 Task: Add Sprouts Chocolate Vegan Protein to the cart.
Action: Mouse pressed left at (21, 90)
Screenshot: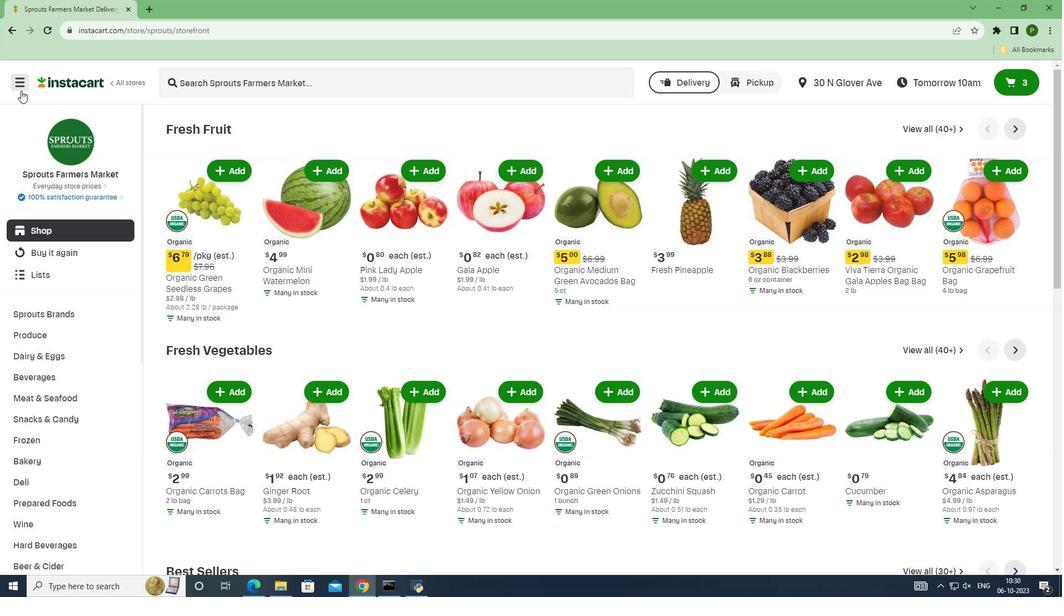 
Action: Mouse moved to (45, 292)
Screenshot: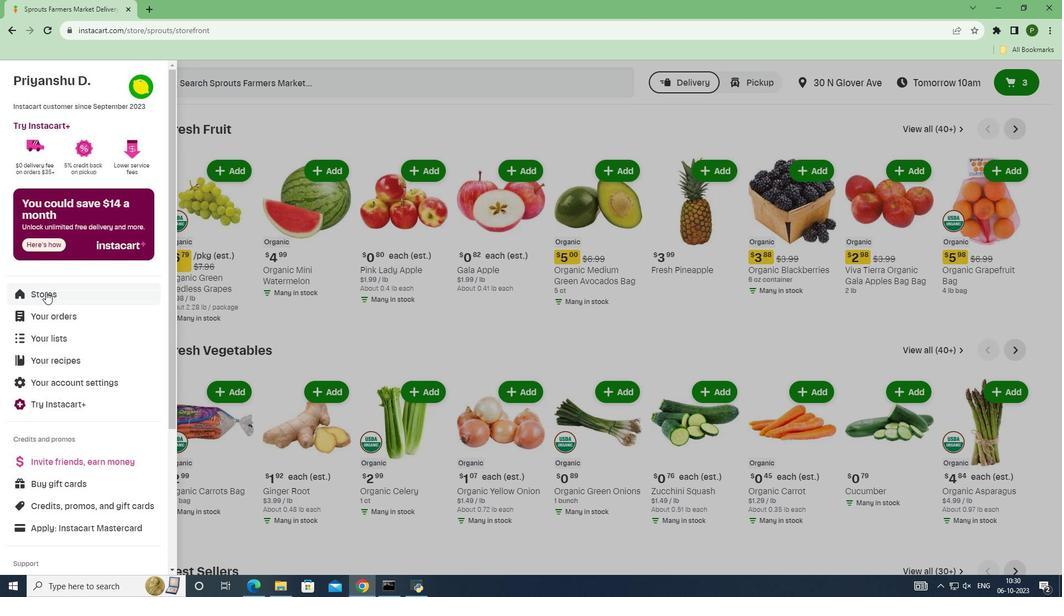 
Action: Mouse pressed left at (45, 292)
Screenshot: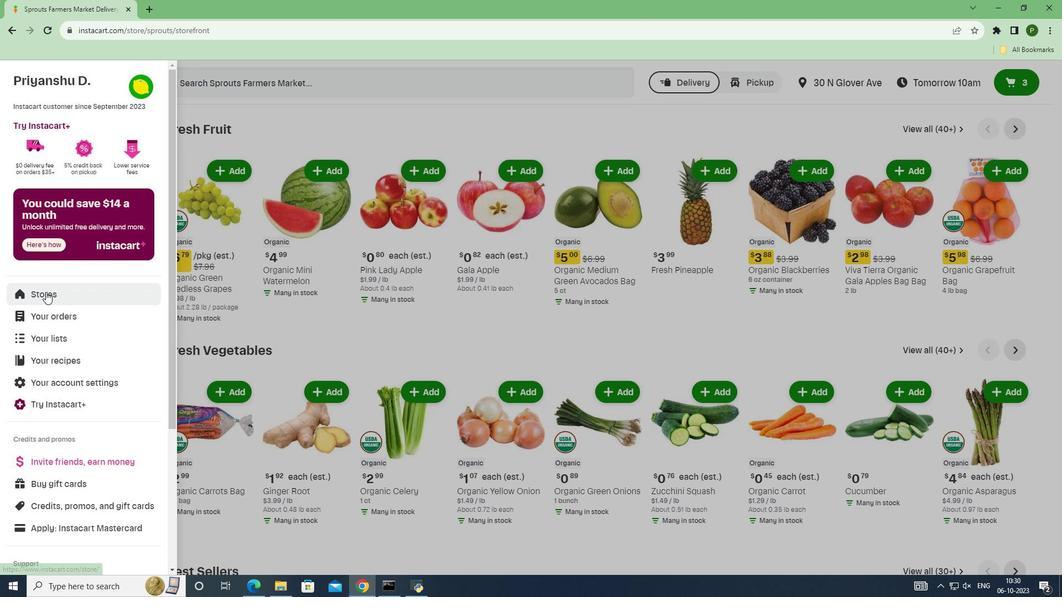
Action: Mouse moved to (270, 125)
Screenshot: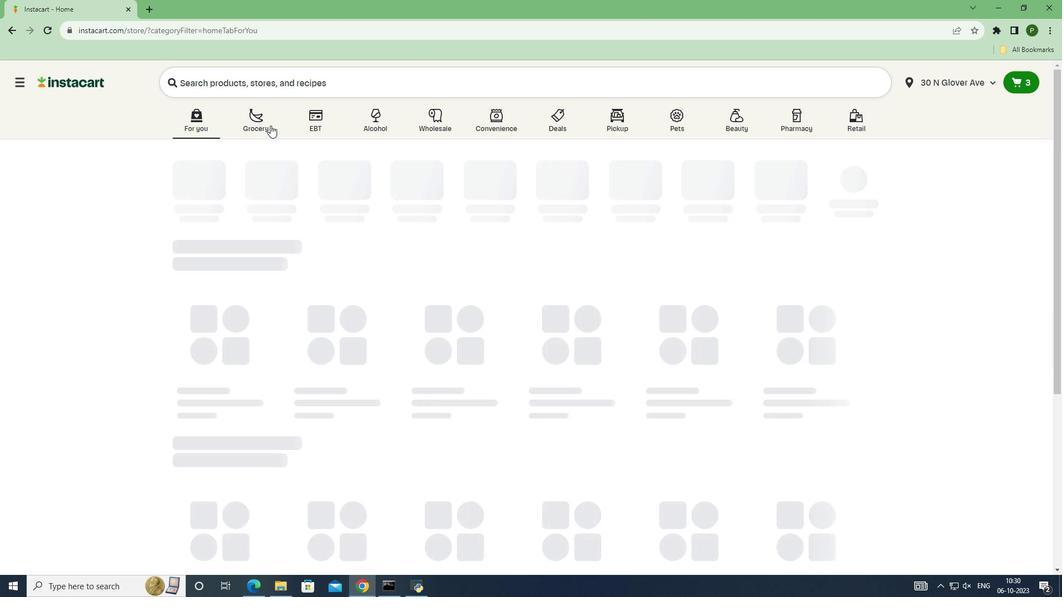 
Action: Mouse pressed left at (270, 125)
Screenshot: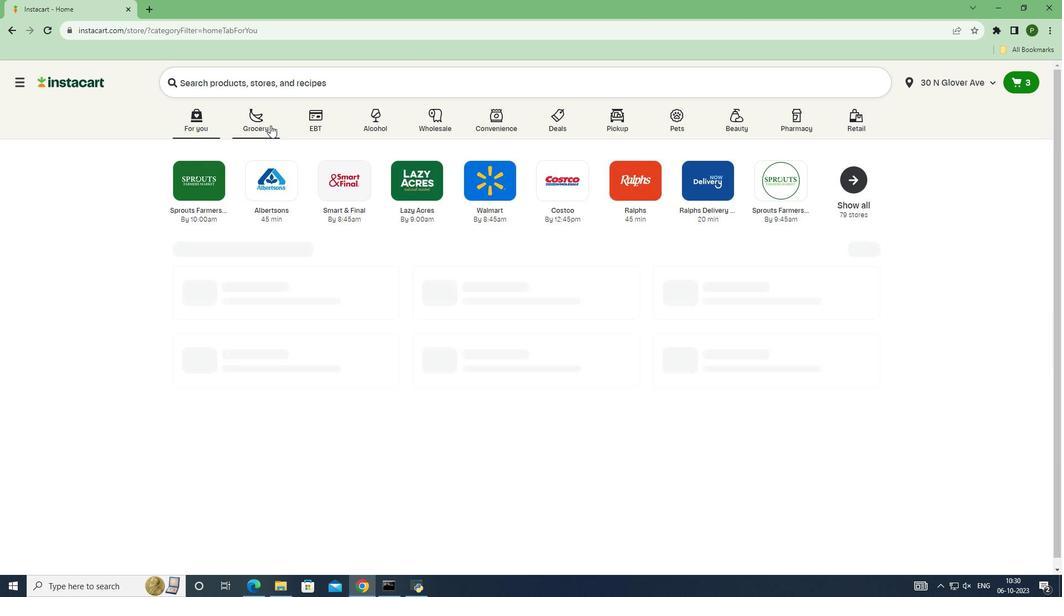 
Action: Mouse moved to (263, 187)
Screenshot: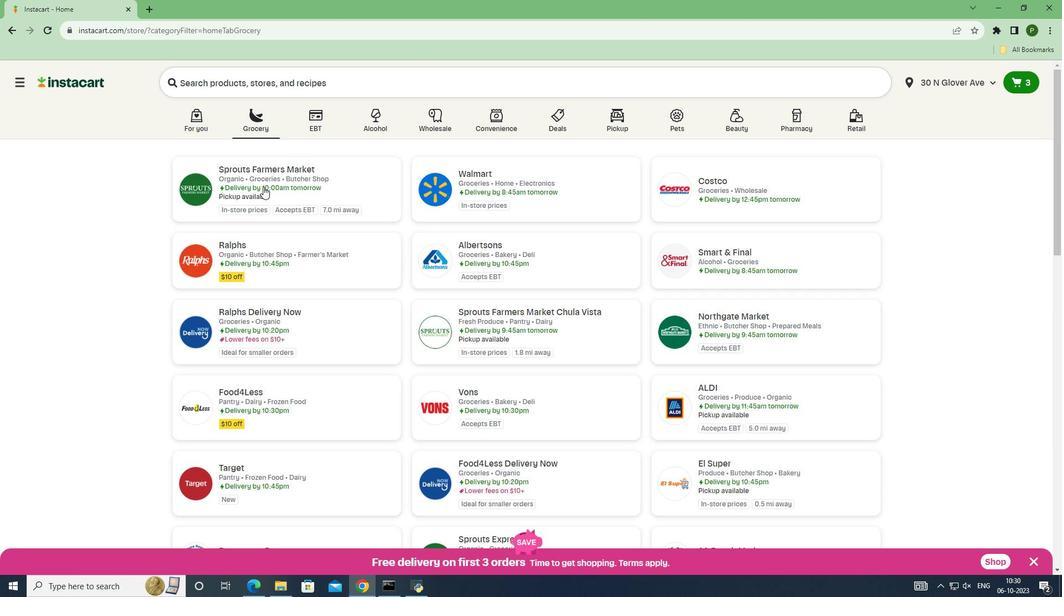 
Action: Mouse pressed left at (263, 187)
Screenshot: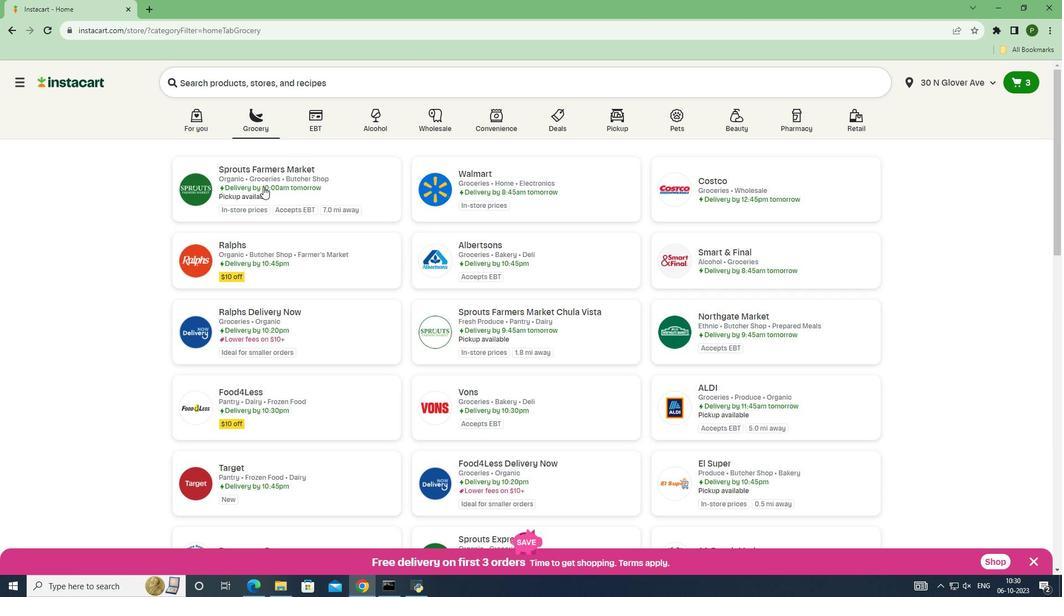 
Action: Mouse moved to (69, 313)
Screenshot: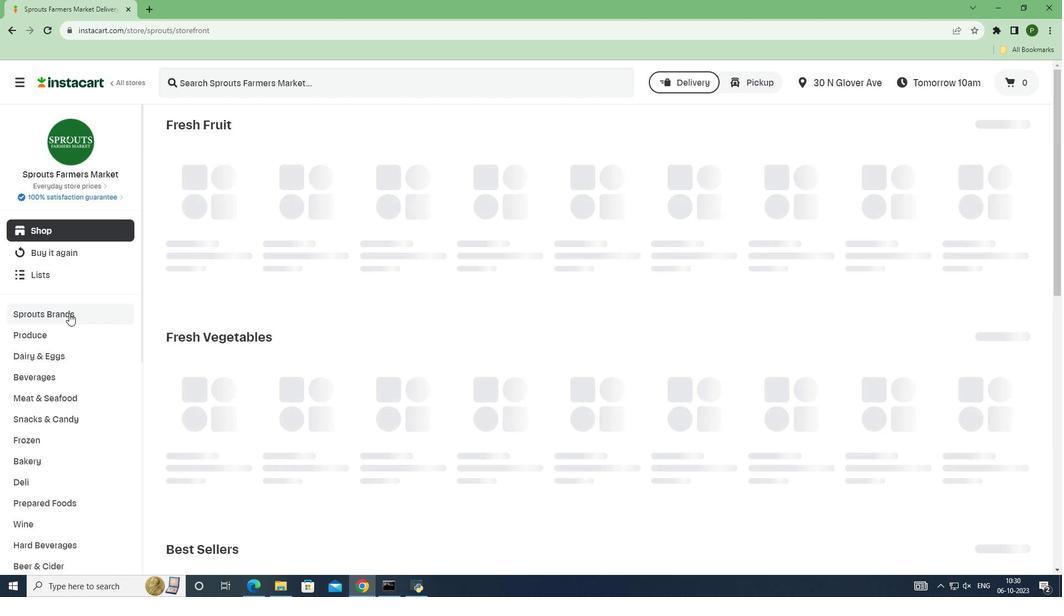 
Action: Mouse pressed left at (69, 313)
Screenshot: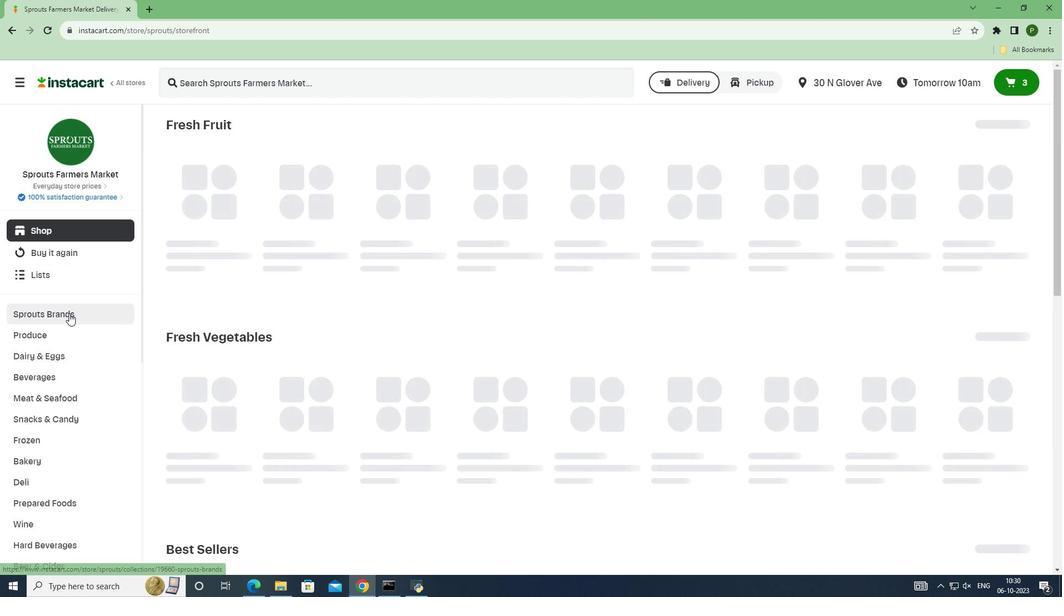 
Action: Mouse moved to (59, 462)
Screenshot: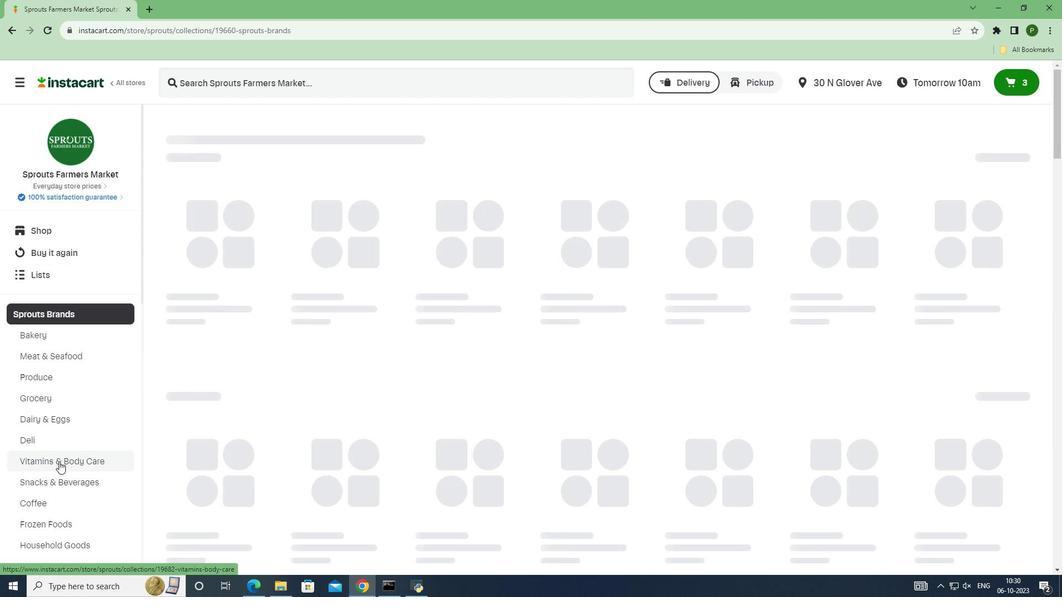 
Action: Mouse pressed left at (59, 462)
Screenshot: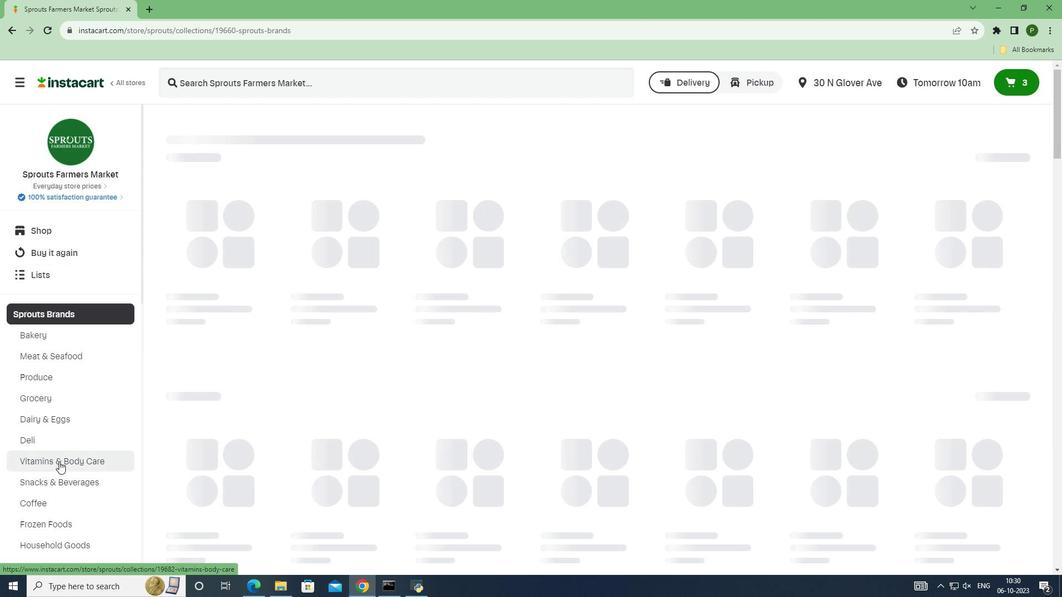 
Action: Mouse moved to (208, 87)
Screenshot: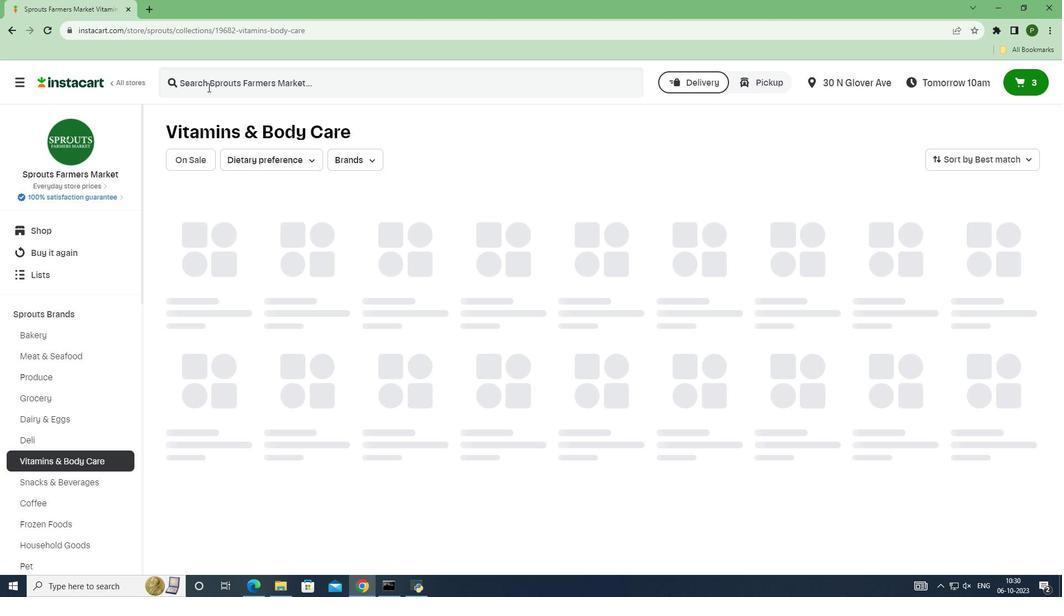 
Action: Mouse pressed left at (208, 87)
Screenshot: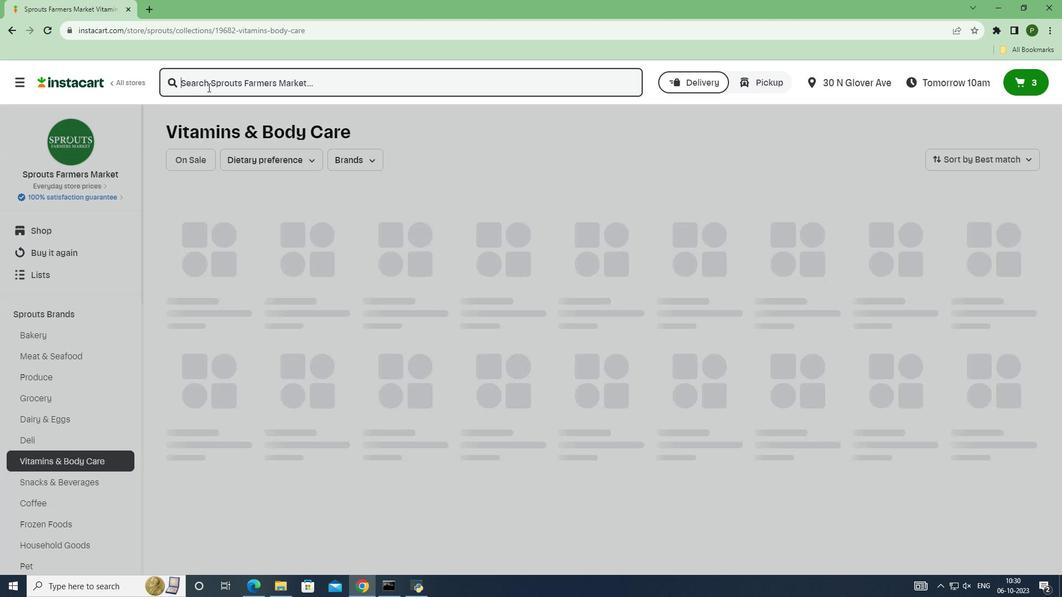 
Action: Key pressed <Key.caps_lock>S<Key.caps_lock>prouts<Key.space><Key.caps_lock>C<Key.caps_lock>hocolate<Key.space><Key.caps_lock>V<Key.caps_lock>egan<Key.space><Key.caps_lock>P<Key.caps_lock>roteine<Key.backspace><Key.enter>
Screenshot: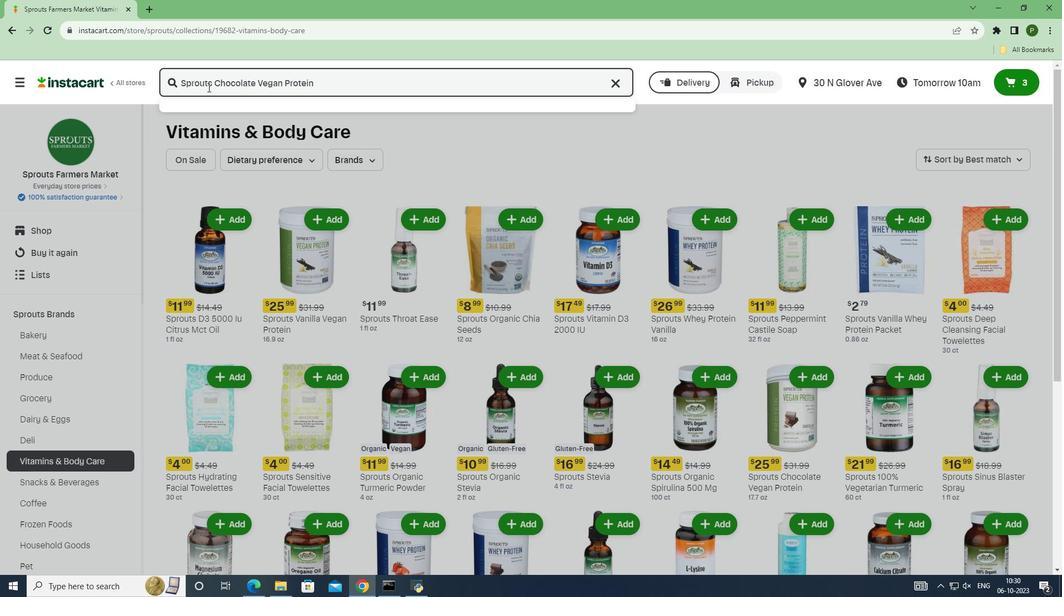 
Action: Mouse moved to (648, 200)
Screenshot: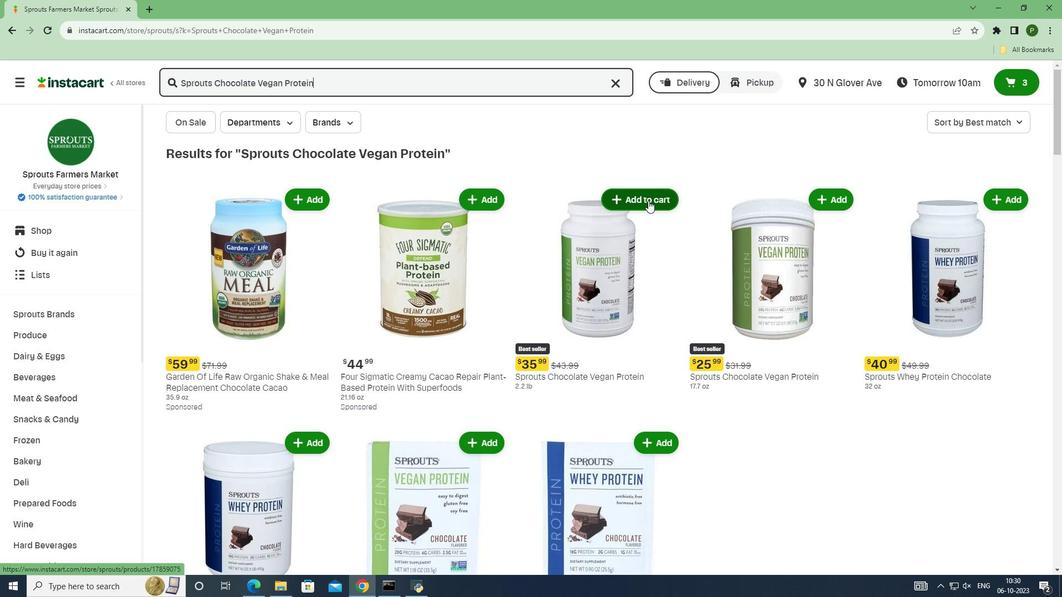 
Action: Mouse pressed left at (648, 200)
Screenshot: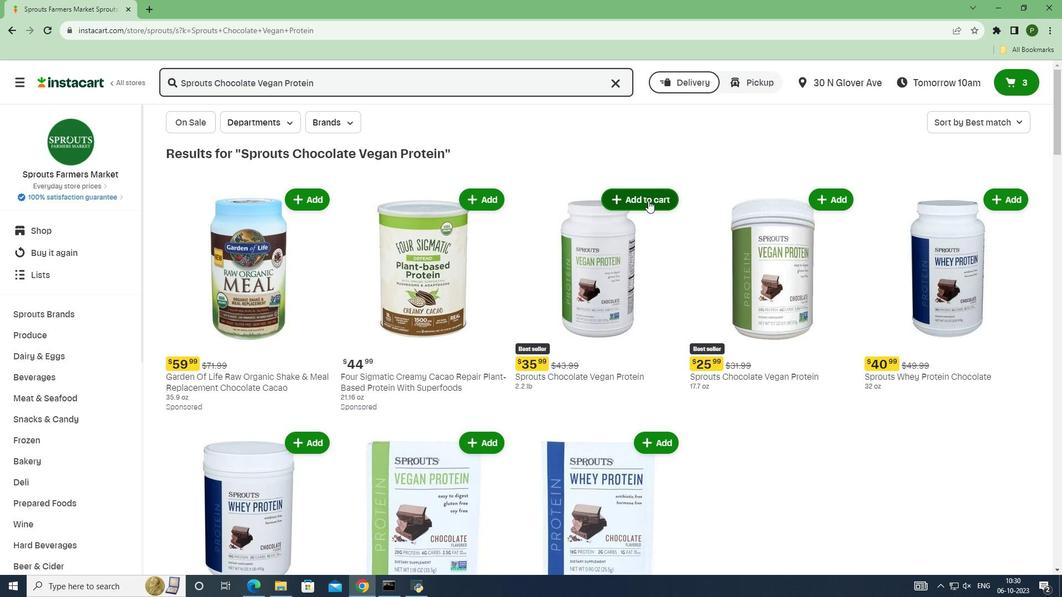 
Action: Mouse moved to (677, 277)
Screenshot: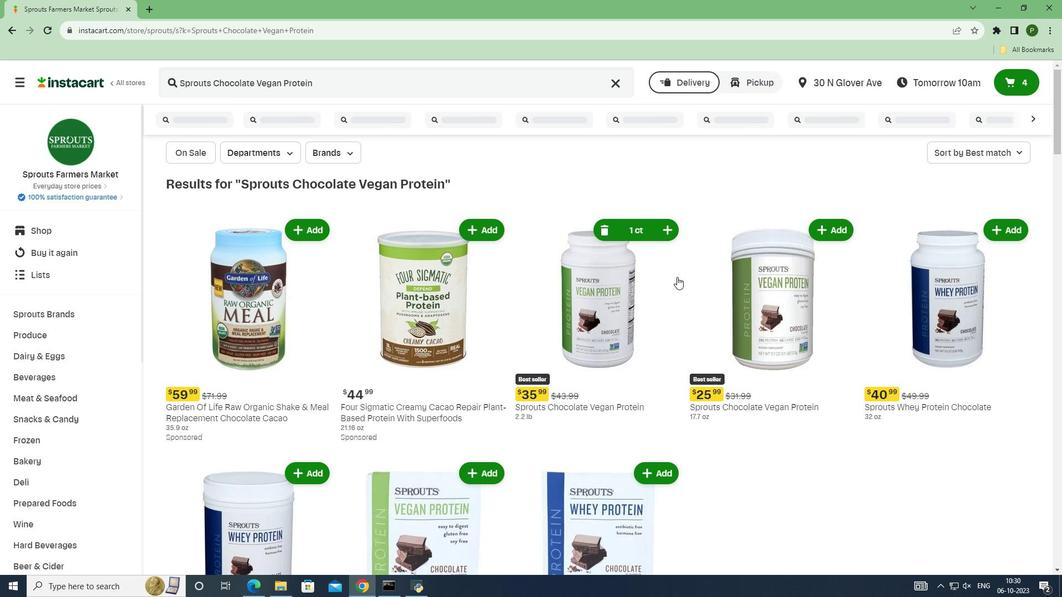 
